 Task: Create a task  Implement a new cloud-based travel management system for a company , assign it to team member softage.5@softage.net in the project BioTech and update the status of the task to  Off Track , set the priority of the task to Medium
Action: Mouse moved to (71, 53)
Screenshot: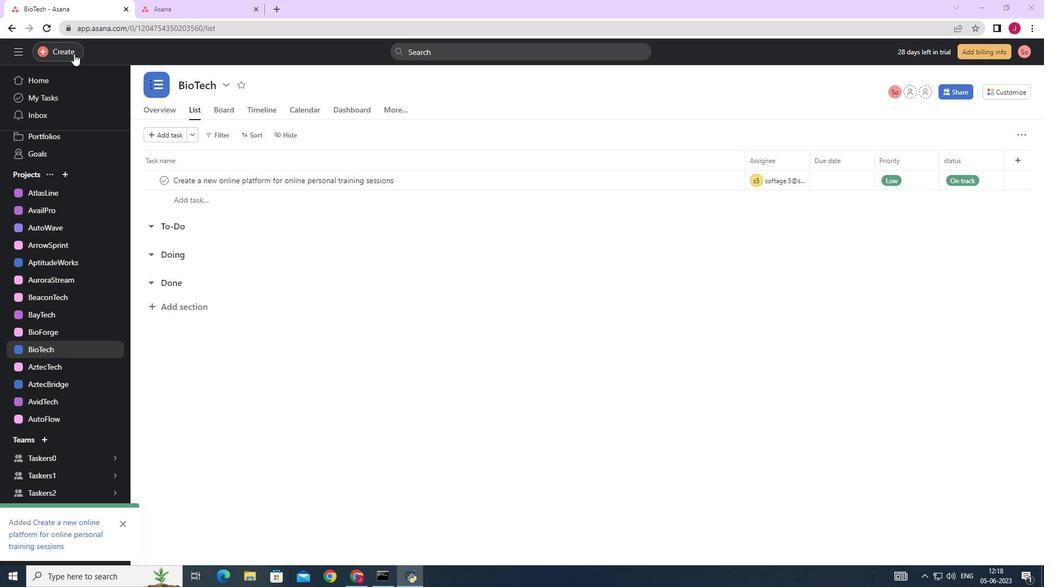 
Action: Mouse pressed left at (71, 53)
Screenshot: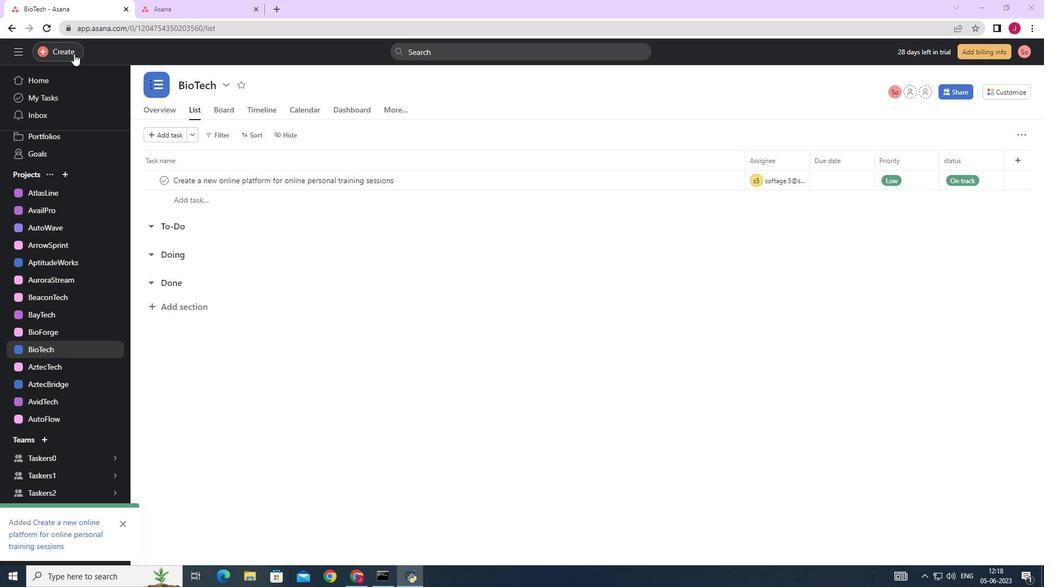 
Action: Mouse moved to (128, 54)
Screenshot: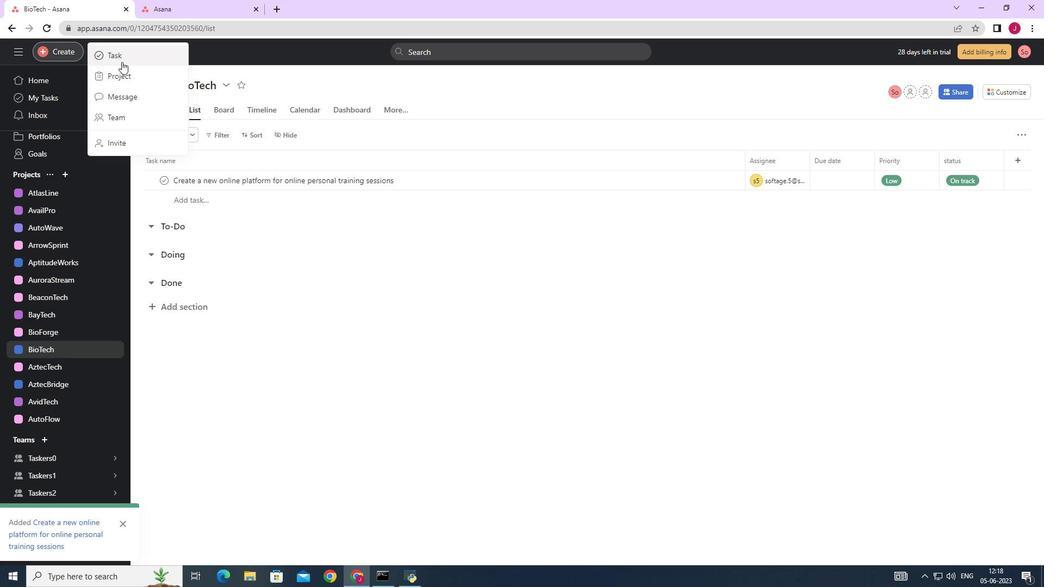 
Action: Mouse pressed left at (128, 54)
Screenshot: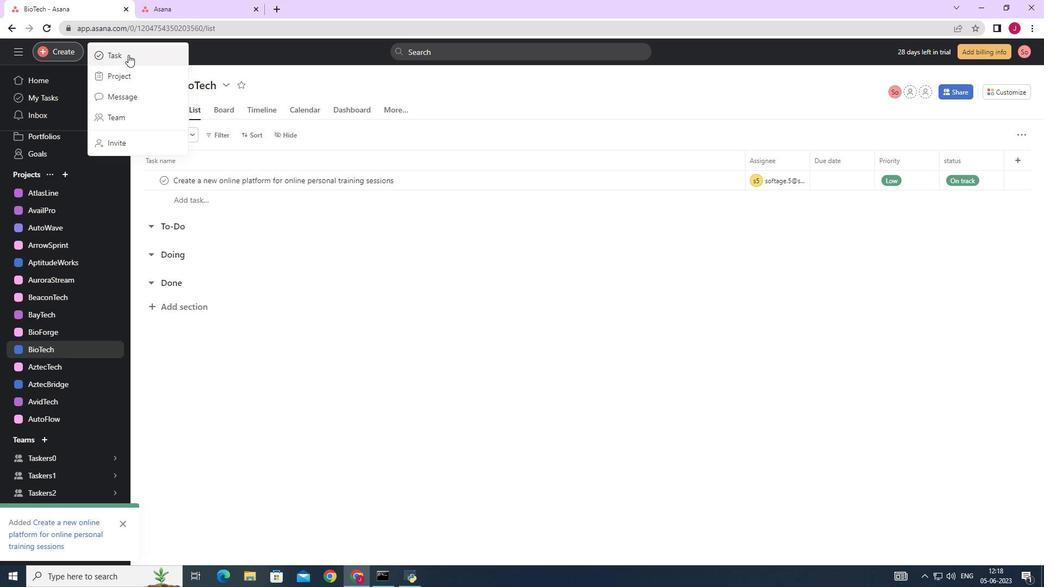 
Action: Mouse moved to (828, 359)
Screenshot: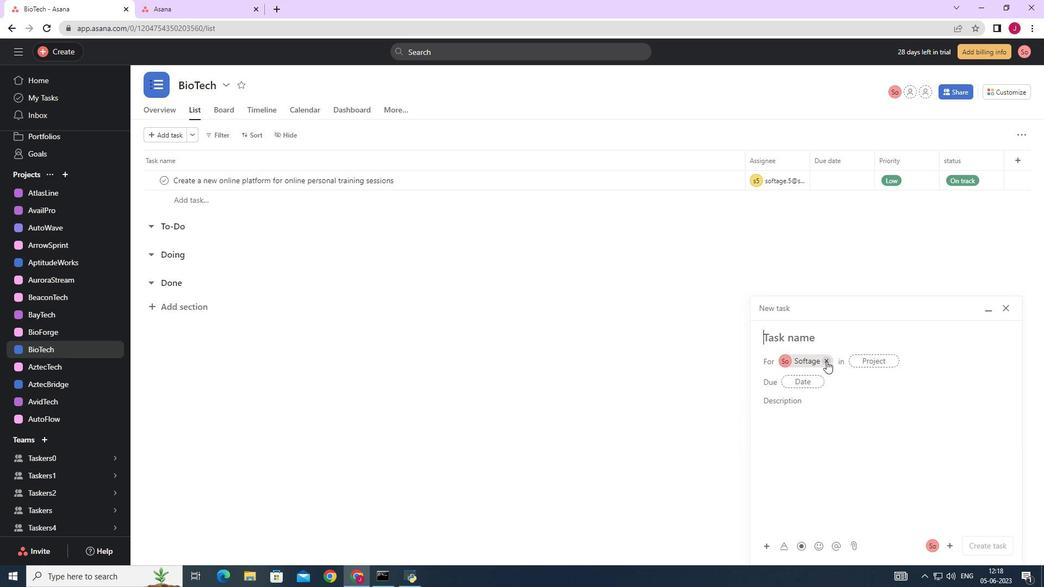 
Action: Mouse pressed left at (828, 359)
Screenshot: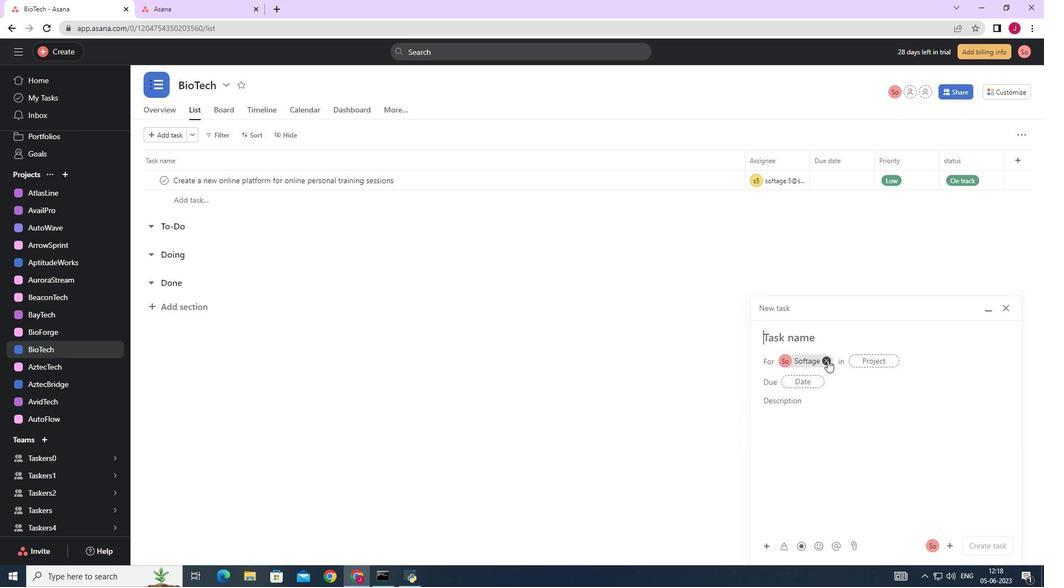 
Action: Mouse moved to (805, 338)
Screenshot: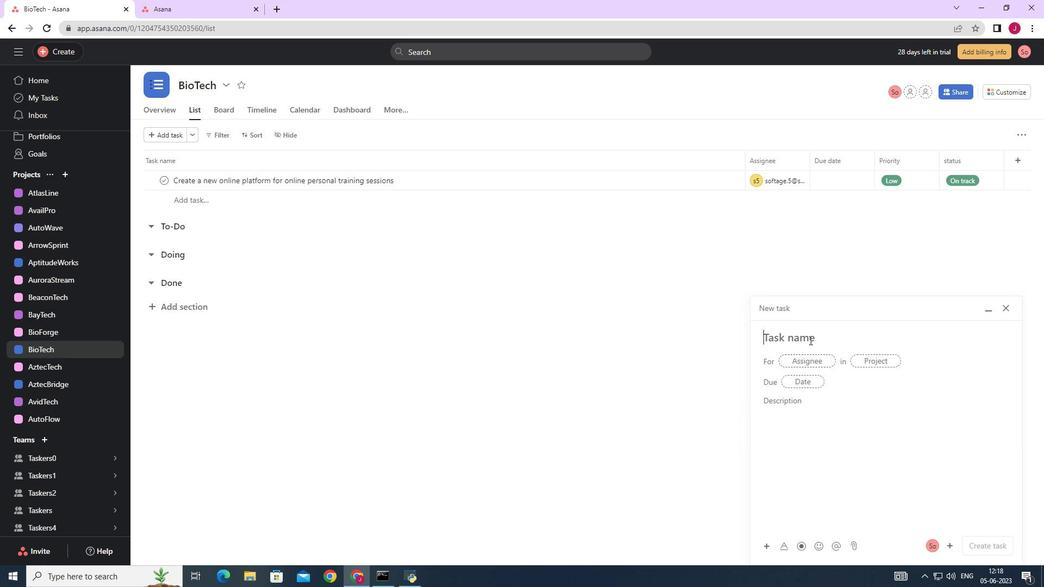 
Action: Mouse pressed left at (805, 338)
Screenshot: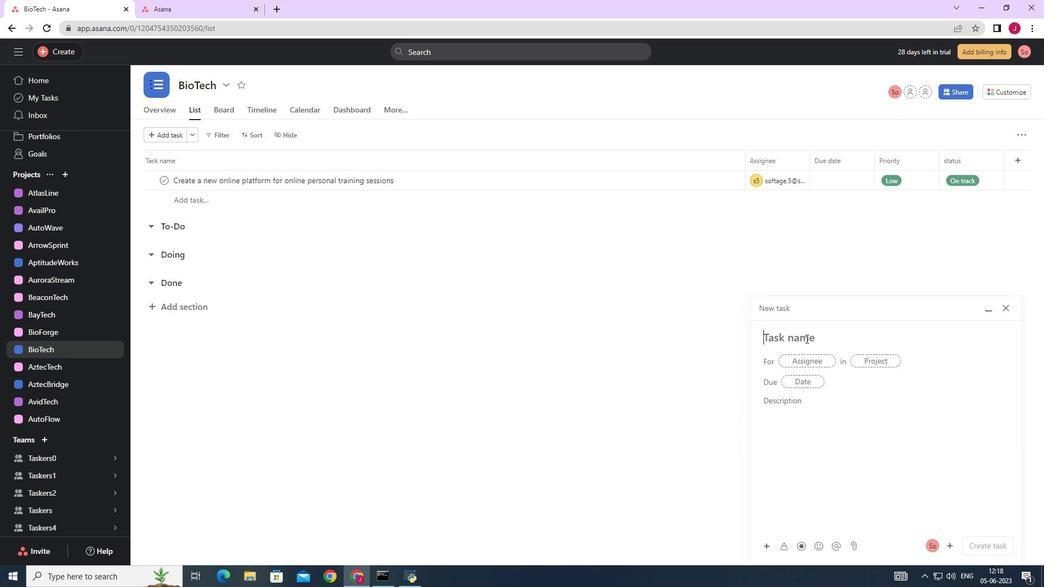 
Action: Mouse moved to (805, 338)
Screenshot: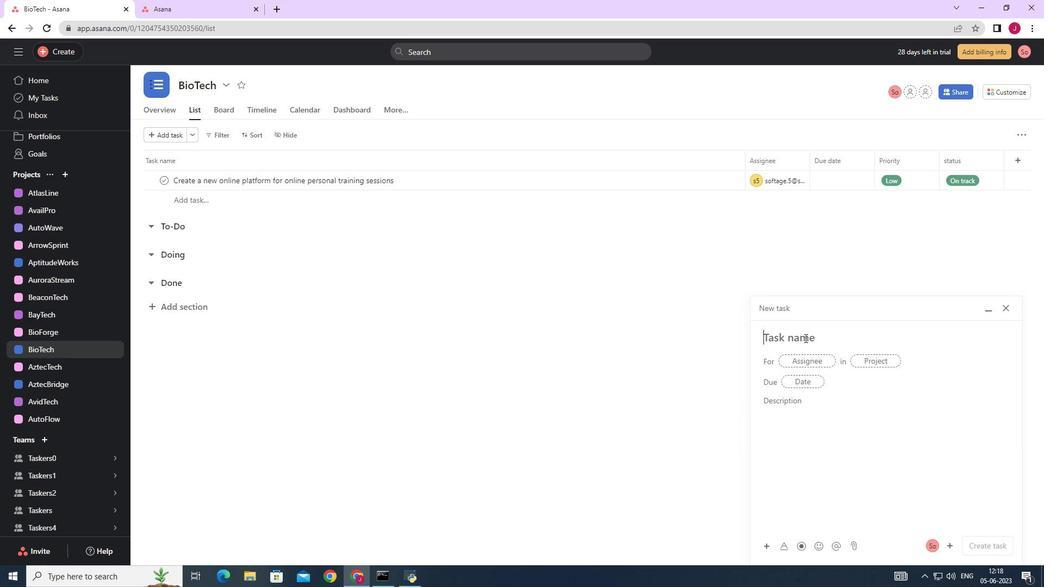 
Action: Key pressed <Key.caps_lock>I<Key.caps_lock>mplement<Key.space>a<Key.space>new<Key.space>cloud-based<Key.space>travel<Key.space>management<Key.space>system<Key.space>for<Key.space>a<Key.space>company
Screenshot: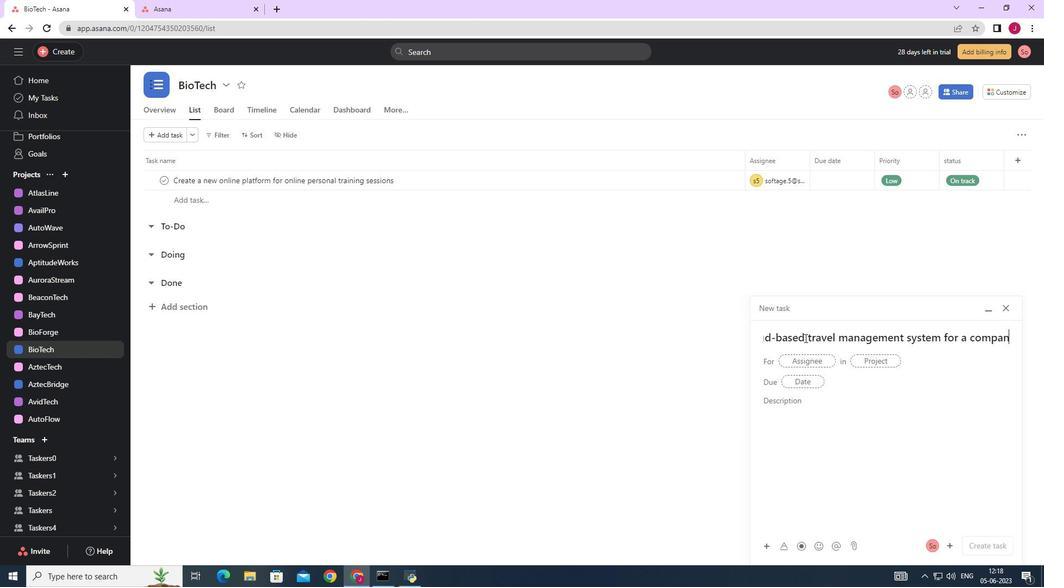 
Action: Mouse moved to (810, 360)
Screenshot: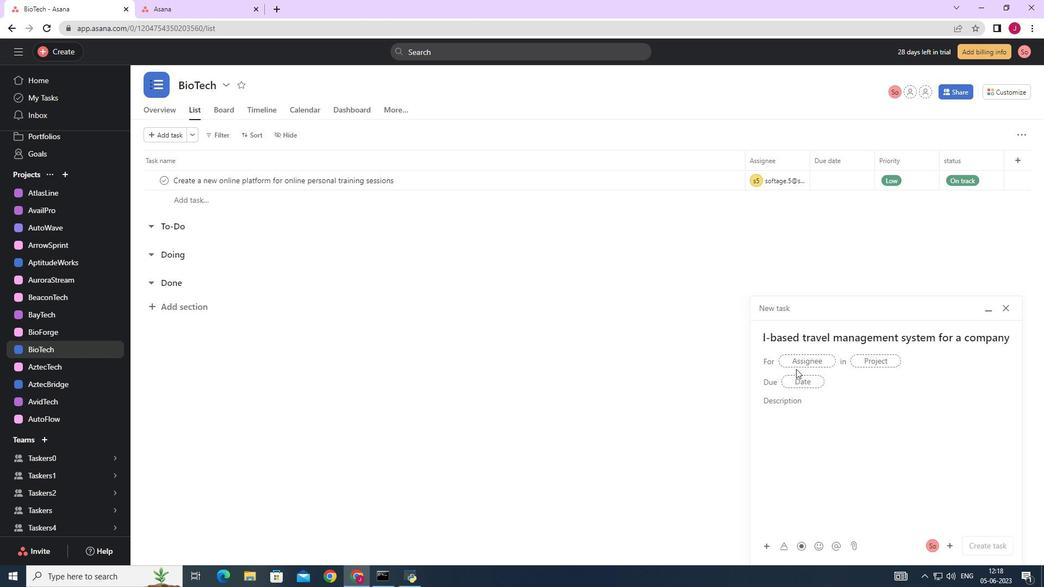 
Action: Mouse pressed left at (810, 360)
Screenshot: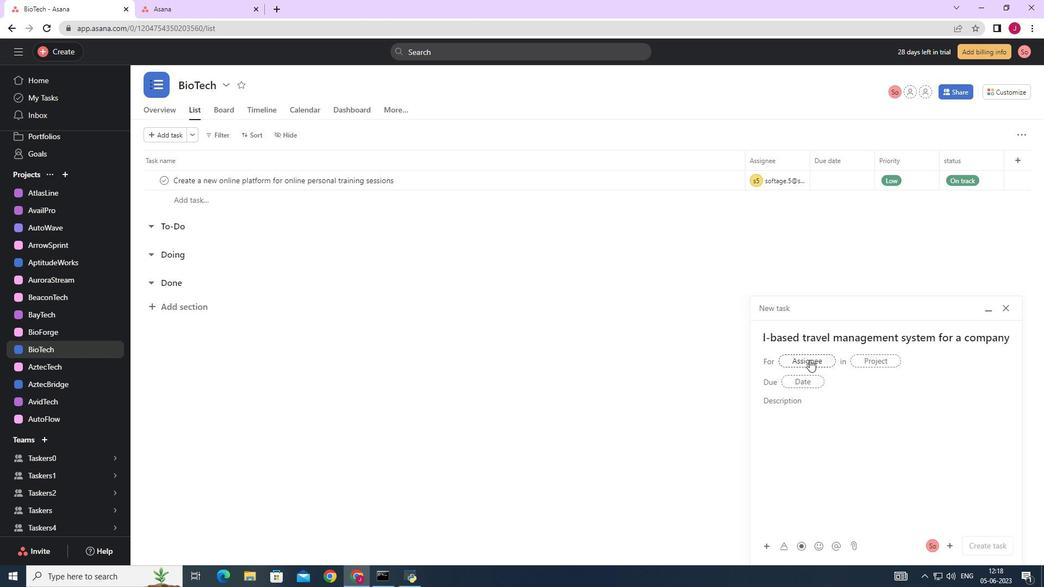 
Action: Mouse moved to (809, 360)
Screenshot: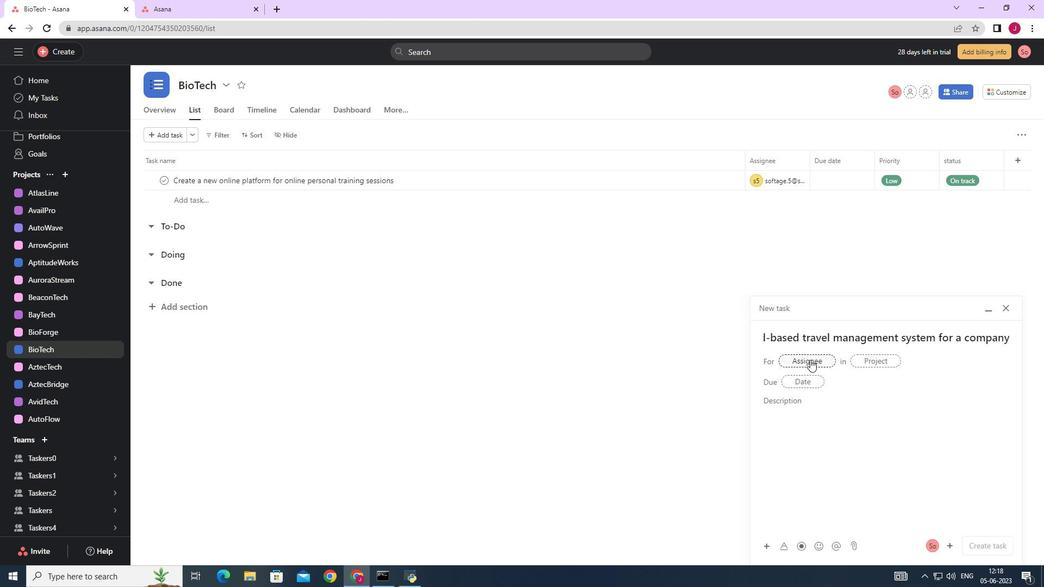 
Action: Key pressed softage.5
Screenshot: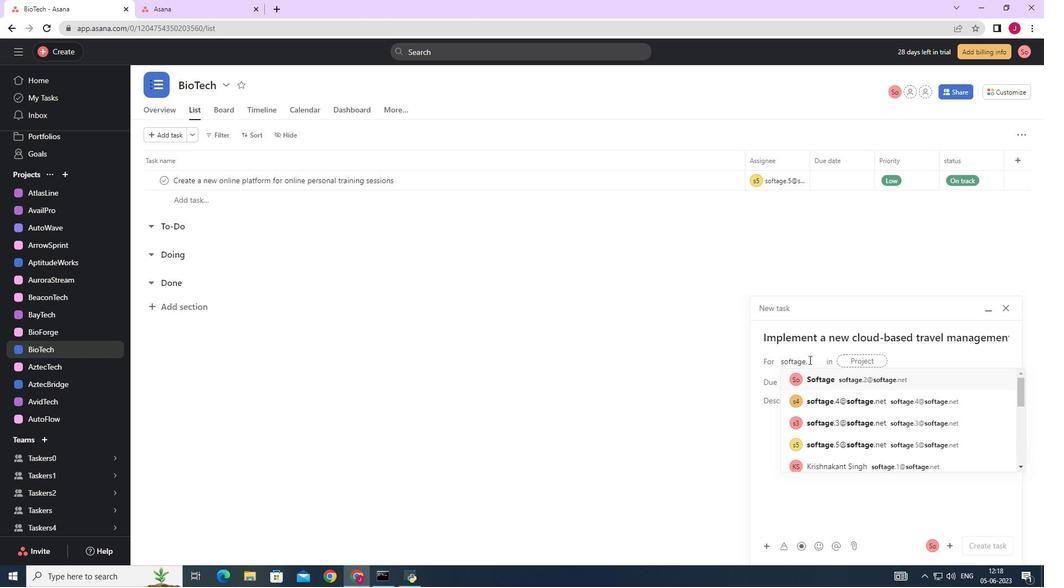 
Action: Mouse moved to (825, 383)
Screenshot: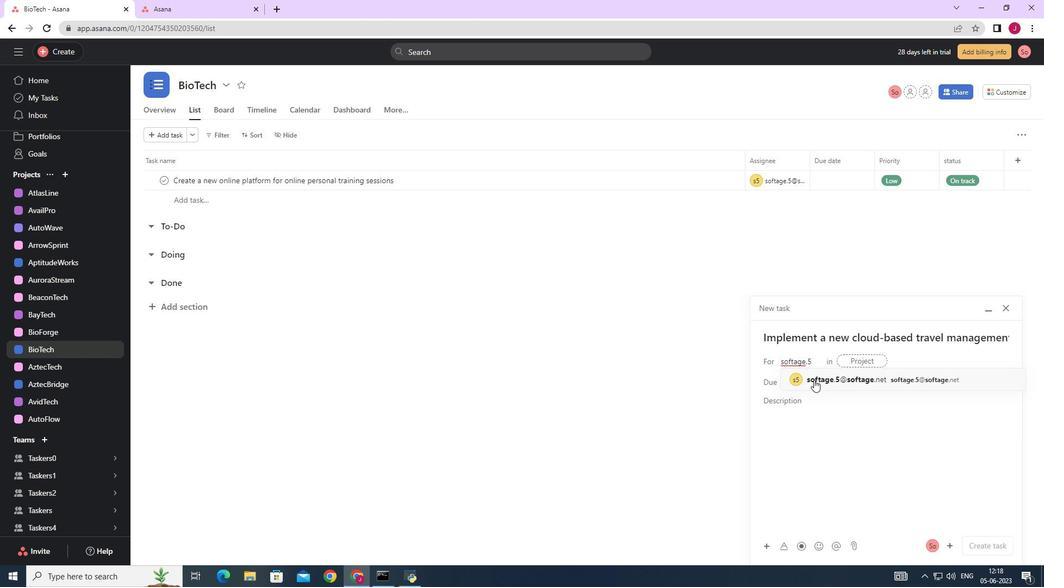
Action: Mouse pressed left at (825, 383)
Screenshot: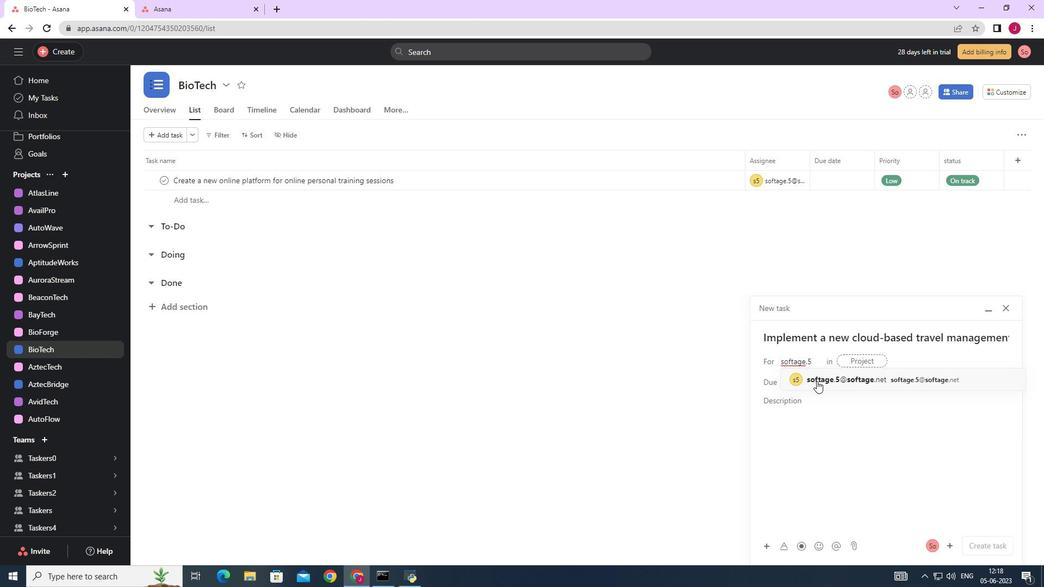 
Action: Mouse moved to (702, 378)
Screenshot: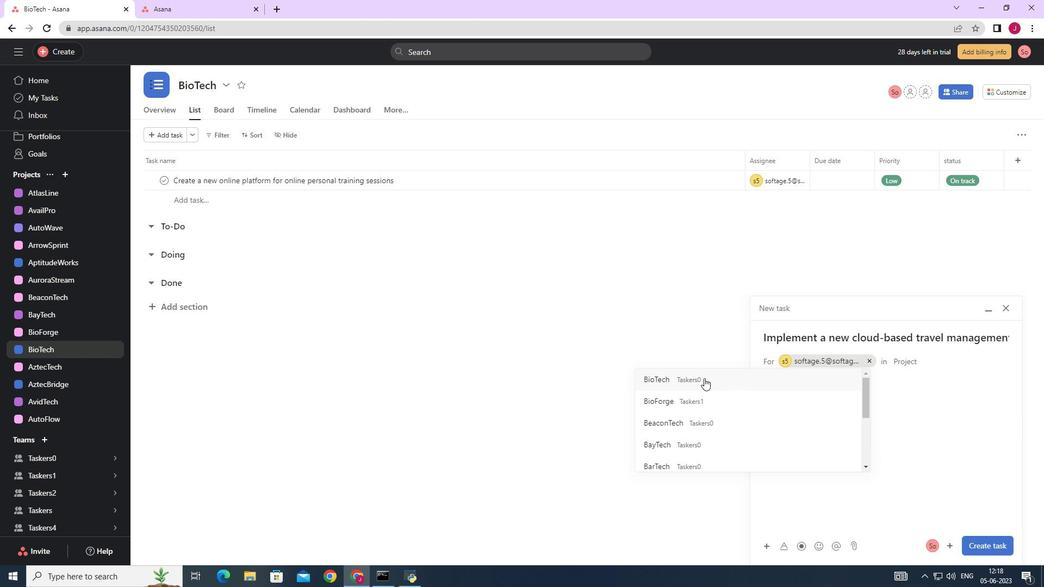 
Action: Mouse pressed left at (702, 378)
Screenshot: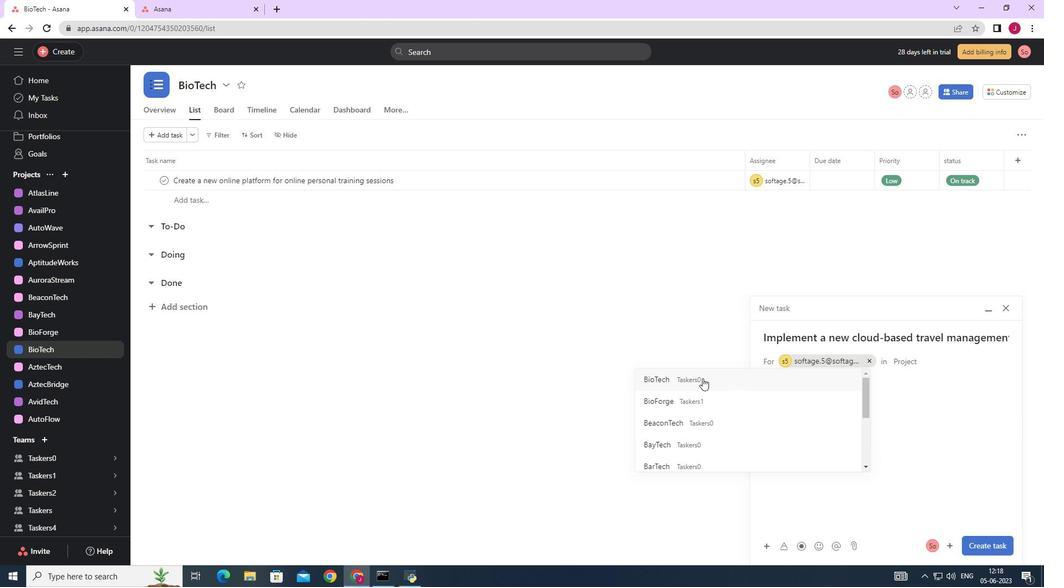 
Action: Mouse moved to (814, 402)
Screenshot: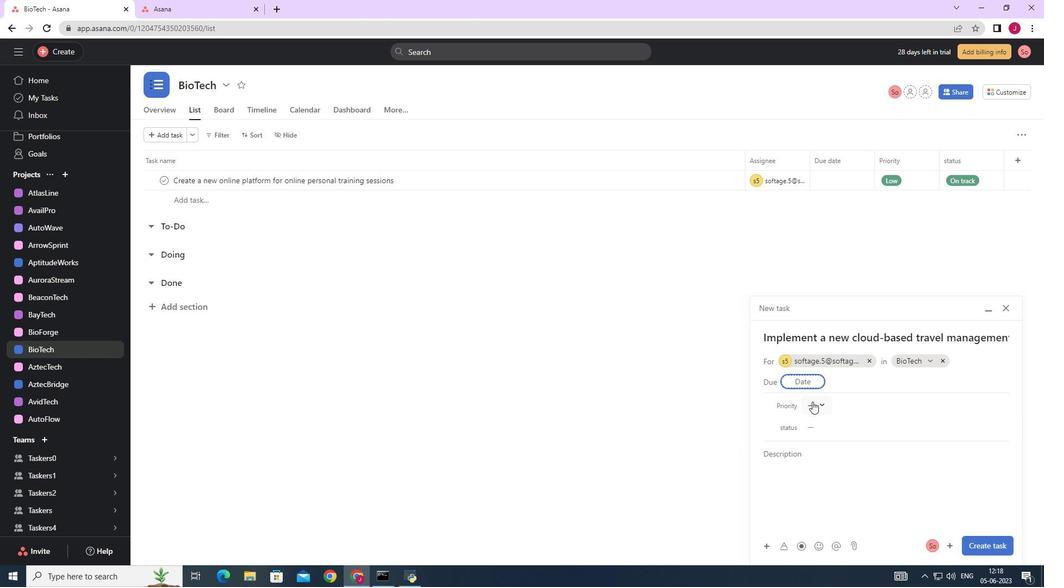 
Action: Mouse pressed left at (814, 402)
Screenshot: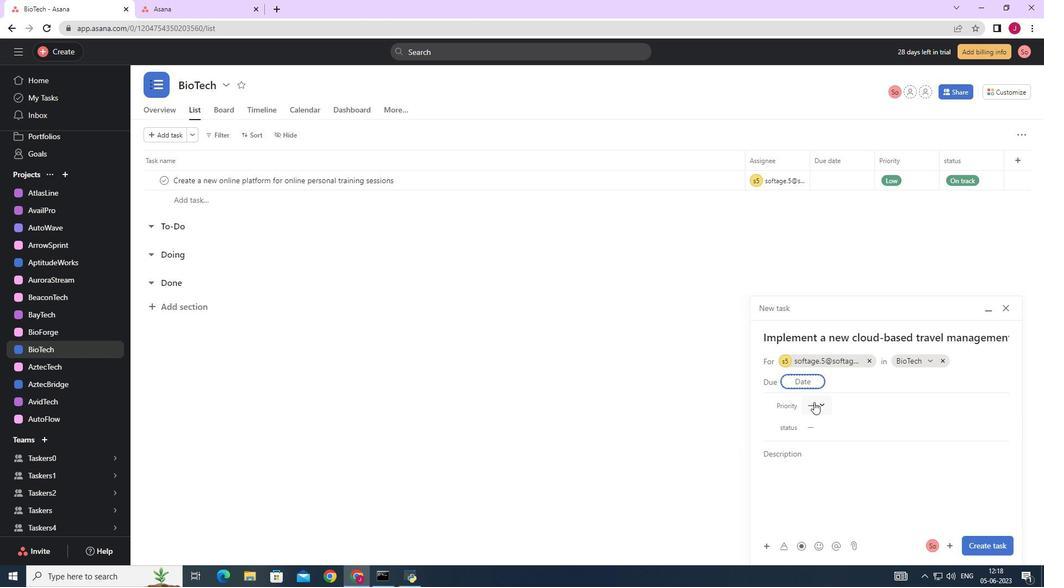 
Action: Mouse moved to (844, 459)
Screenshot: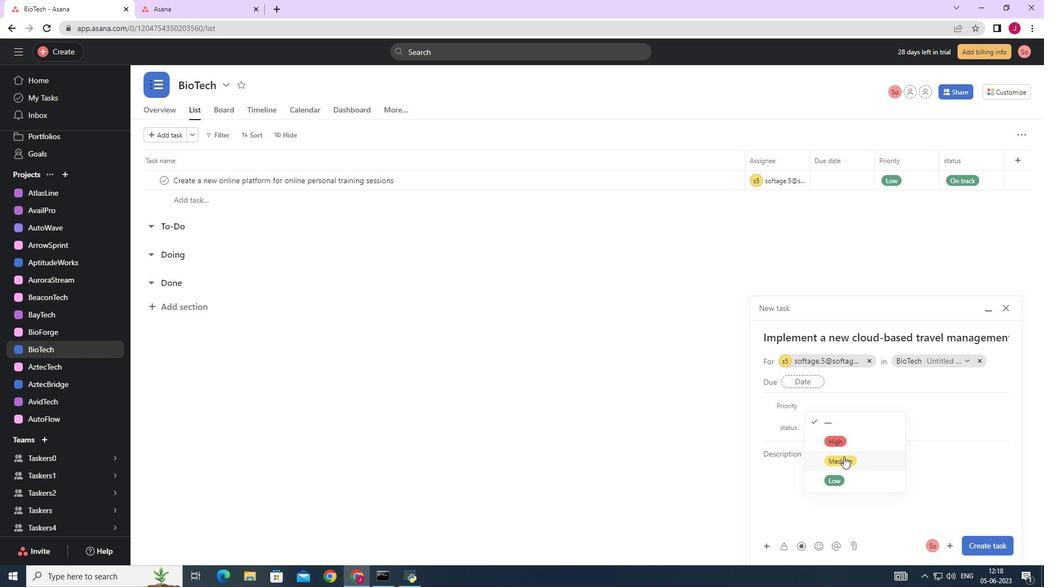 
Action: Mouse pressed left at (844, 459)
Screenshot: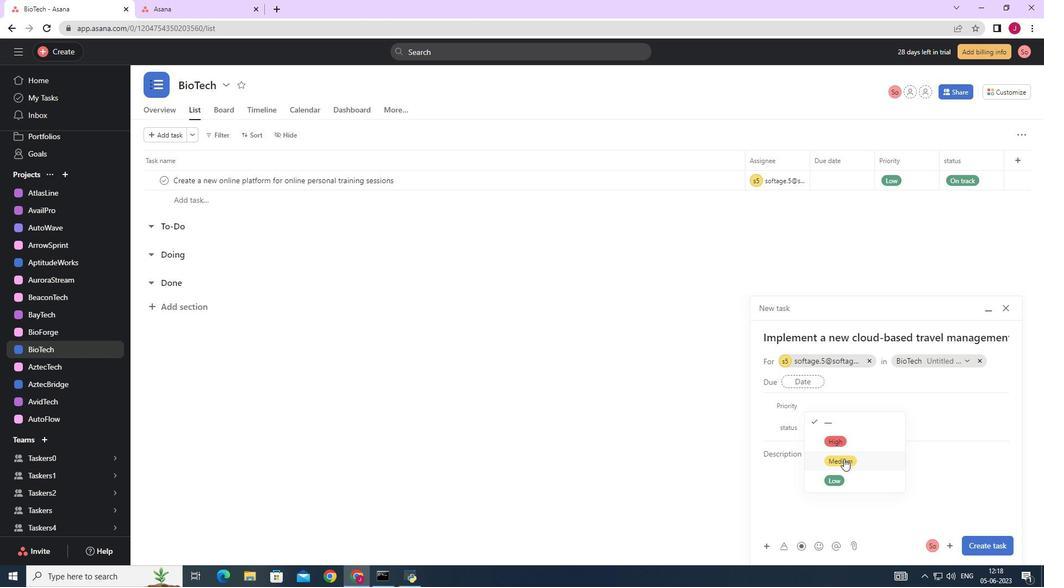 
Action: Mouse moved to (826, 428)
Screenshot: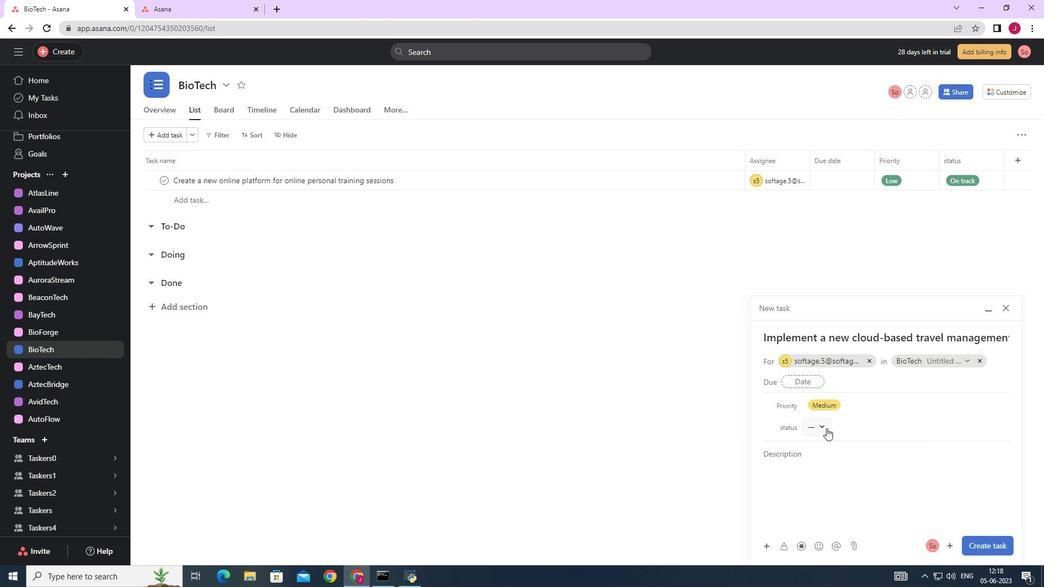 
Action: Mouse pressed left at (826, 428)
Screenshot: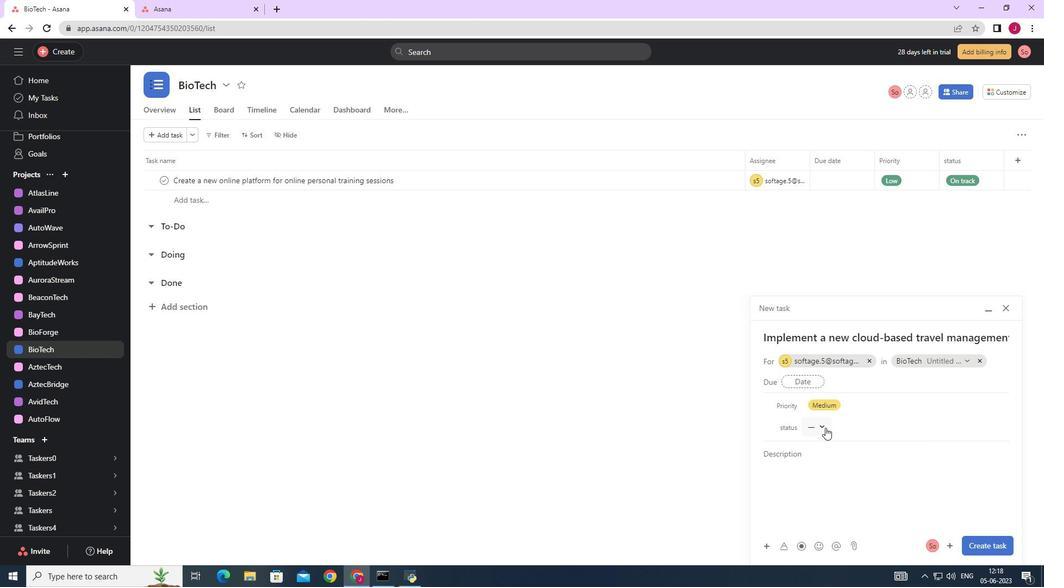 
Action: Mouse moved to (841, 466)
Screenshot: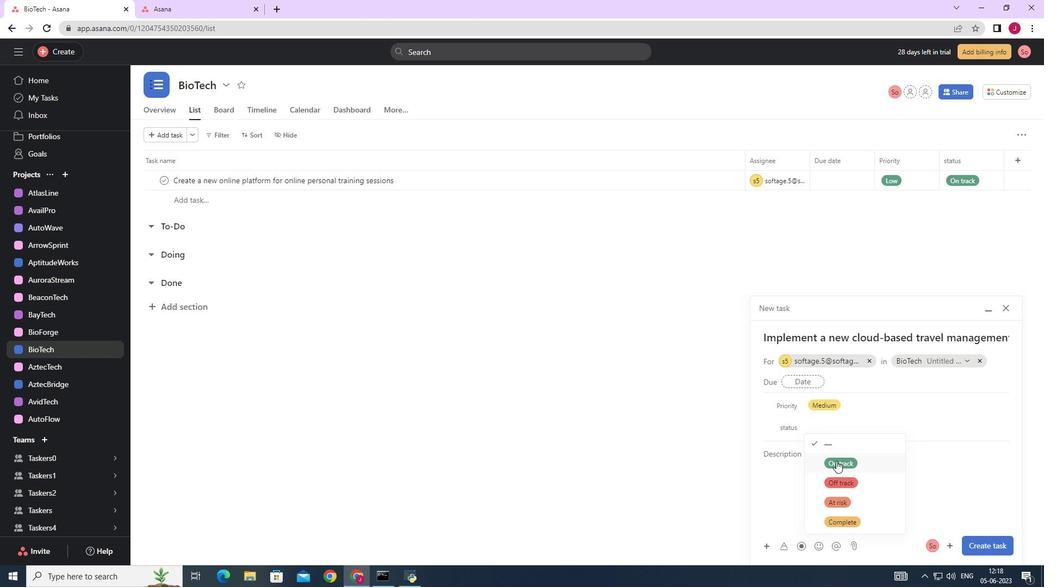 
Action: Mouse pressed left at (841, 466)
Screenshot: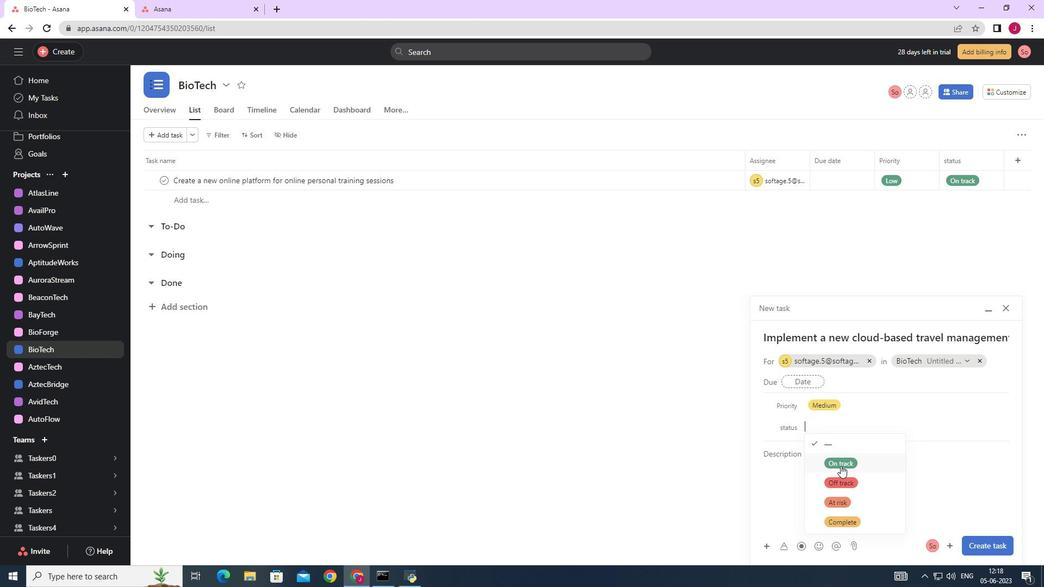 
Action: Mouse moved to (832, 431)
Screenshot: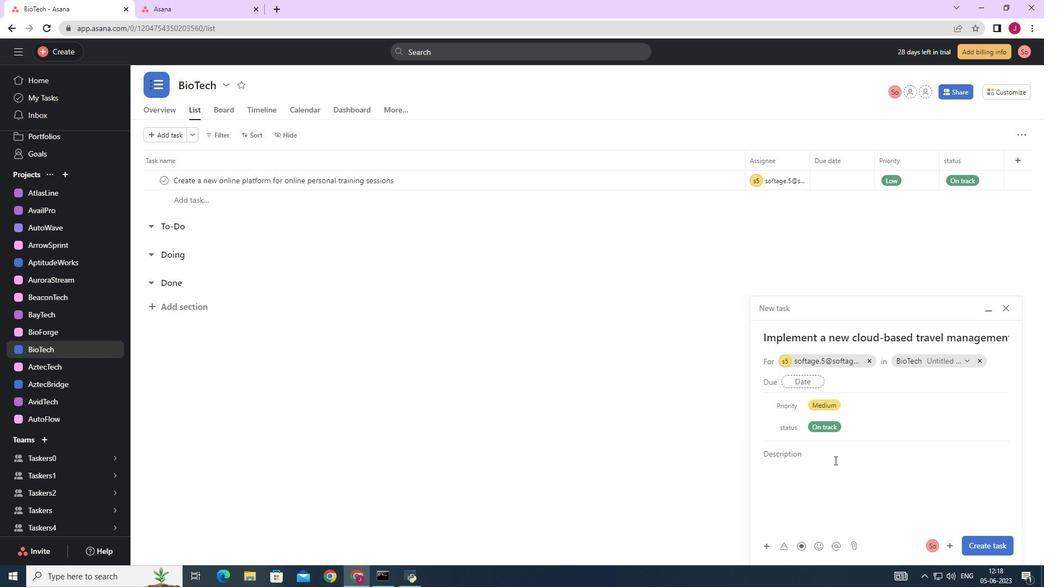 
Action: Mouse pressed left at (832, 431)
Screenshot: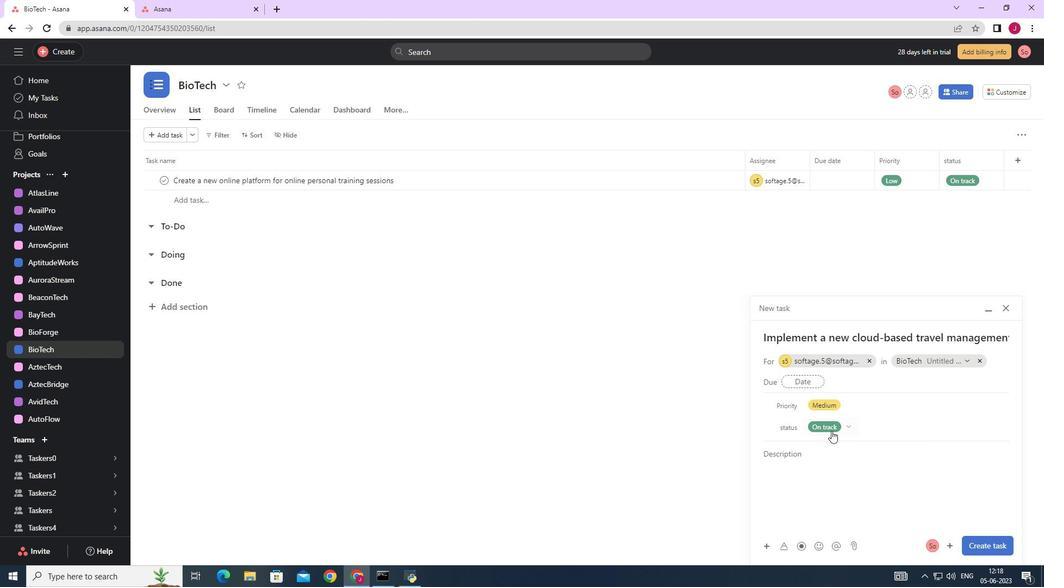 
Action: Mouse moved to (843, 481)
Screenshot: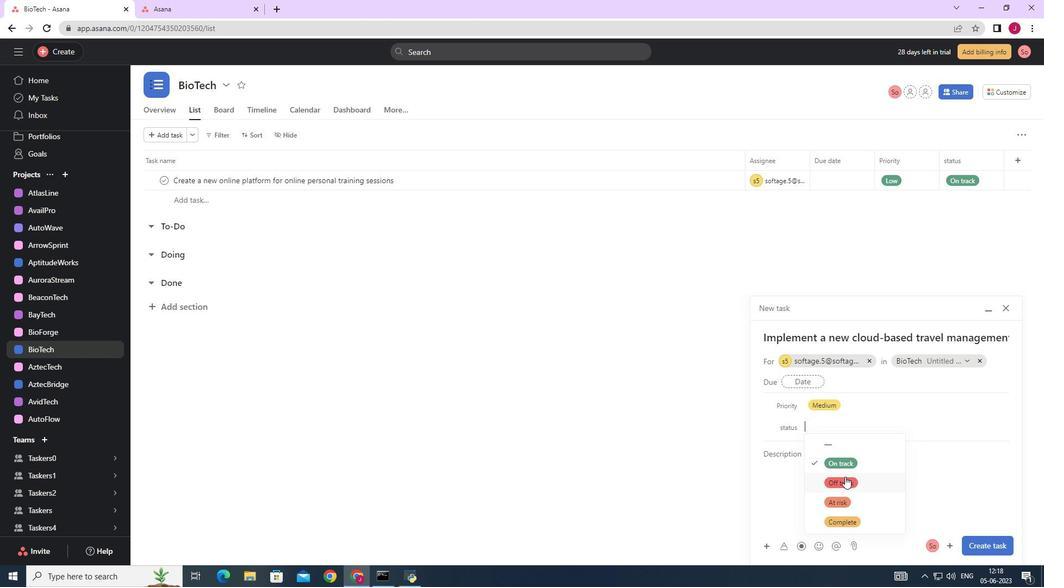 
Action: Mouse pressed left at (843, 481)
Screenshot: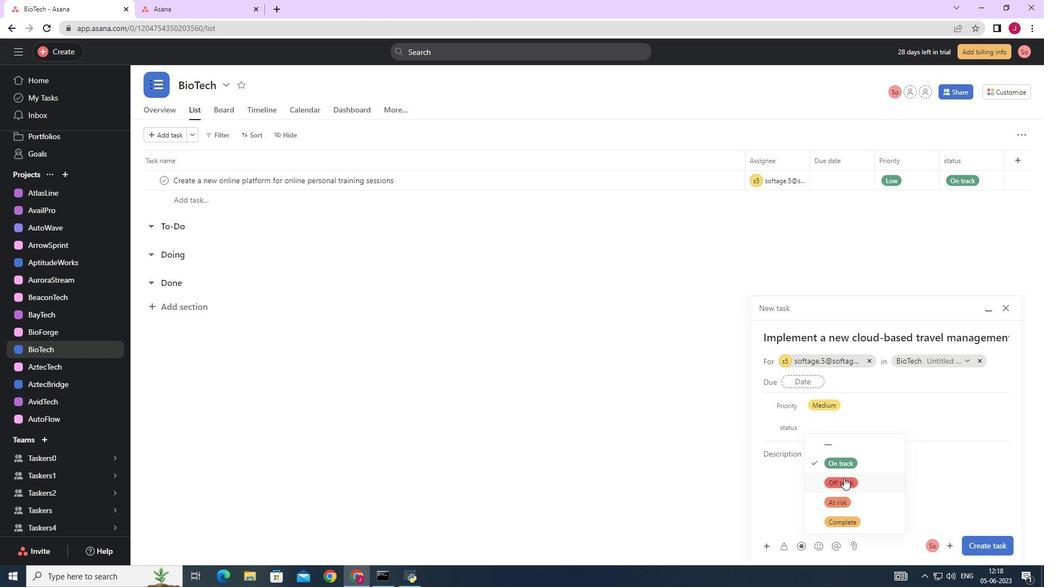 
Action: Mouse moved to (987, 545)
Screenshot: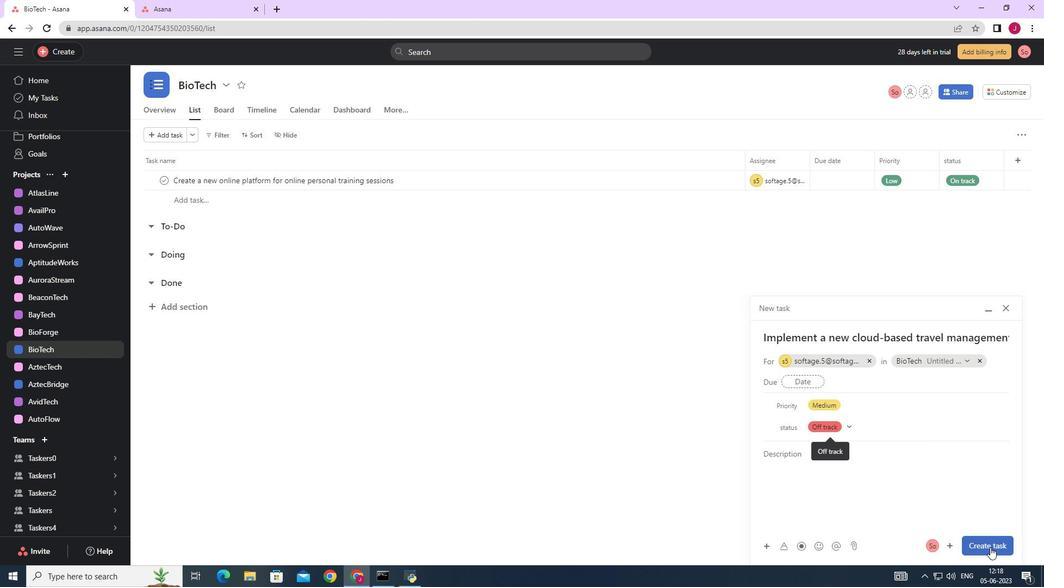
Action: Mouse pressed left at (987, 545)
Screenshot: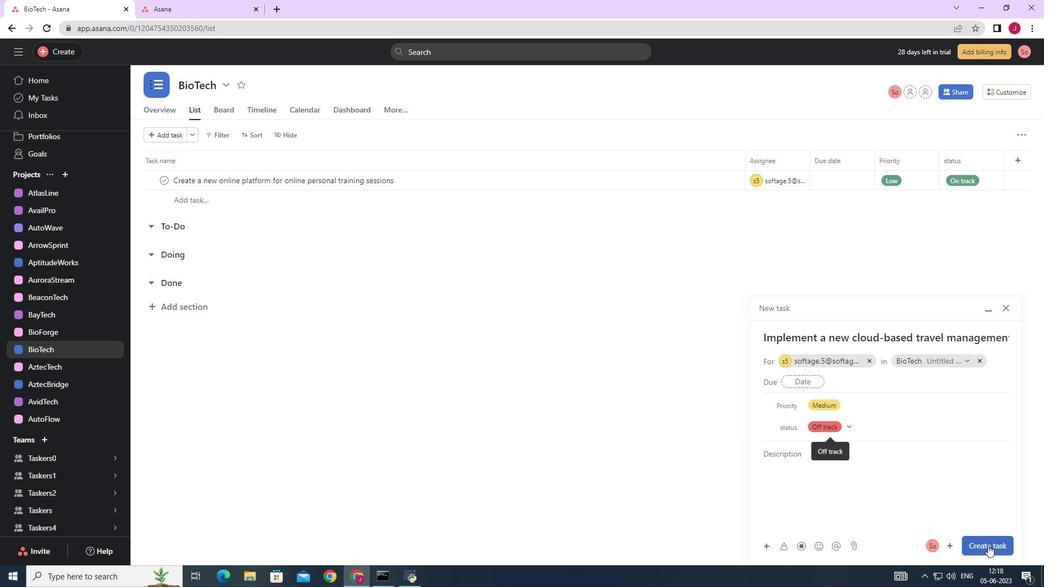 
Action: Mouse moved to (958, 530)
Screenshot: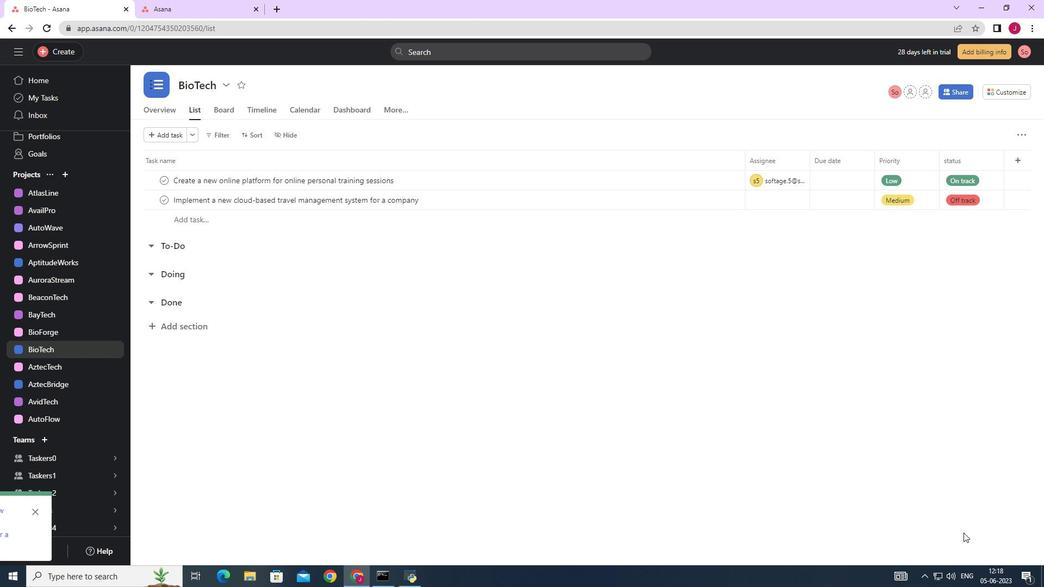 
